 Task: Create a section Lightning Lances and in the section, add a milestone Network Compliance in the project Brighten
Action: Mouse moved to (221, 383)
Screenshot: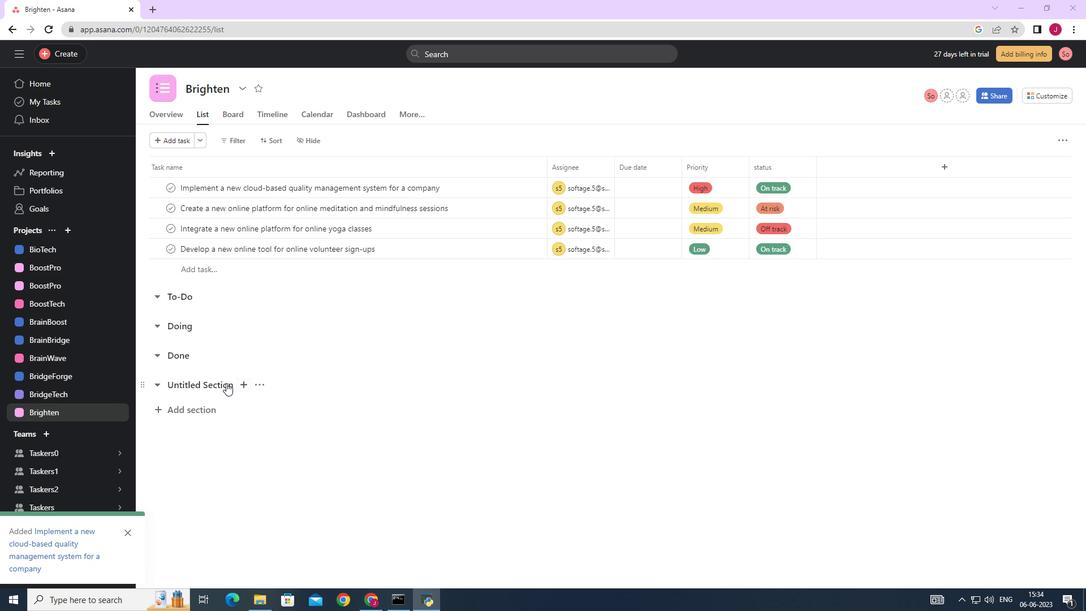 
Action: Mouse pressed left at (221, 383)
Screenshot: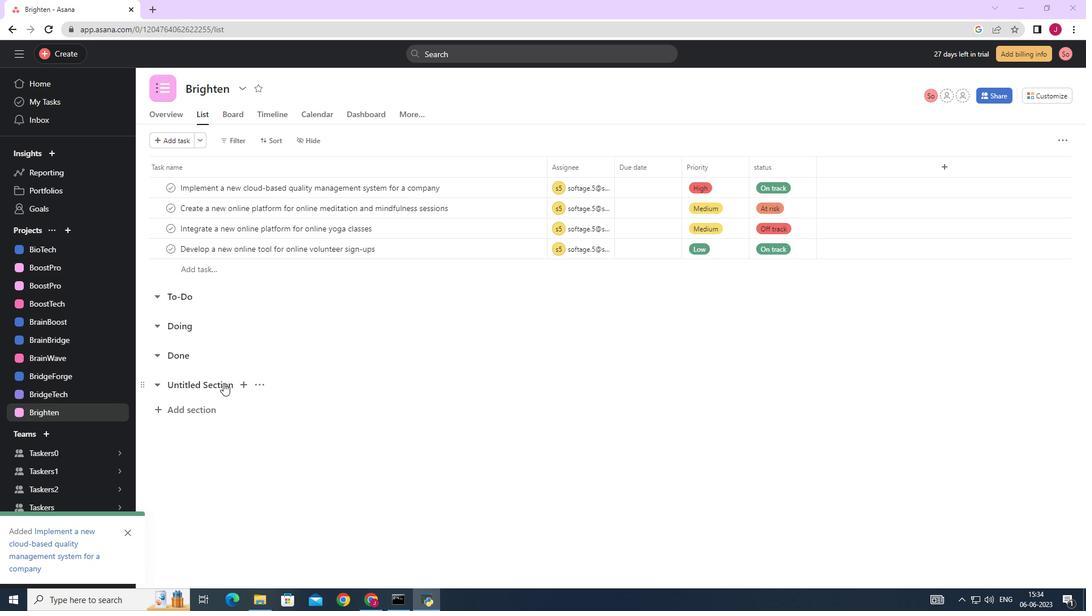 
Action: Key pressed <Key.backspace><Key.backspace><Key.backspace><Key.backspace><Key.backspace><Key.backspace><Key.backspace><Key.backspace><Key.backspace><Key.backspace><Key.backspace><Key.backspace><Key.backspace><Key.backspace><Key.backspace><Key.backspace><Key.backspace><Key.backspace><Key.backspace><Key.caps_lock>L<Key.caps_lock>ightning<Key.space><Key.caps_lock>L<Key.caps_lock>ances<Key.space><Key.enter><Key.caps_lock>N<Key.caps_lock>etwork<Key.space><Key.caps_lock>C<Key.caps_lock>ompliance
Screenshot: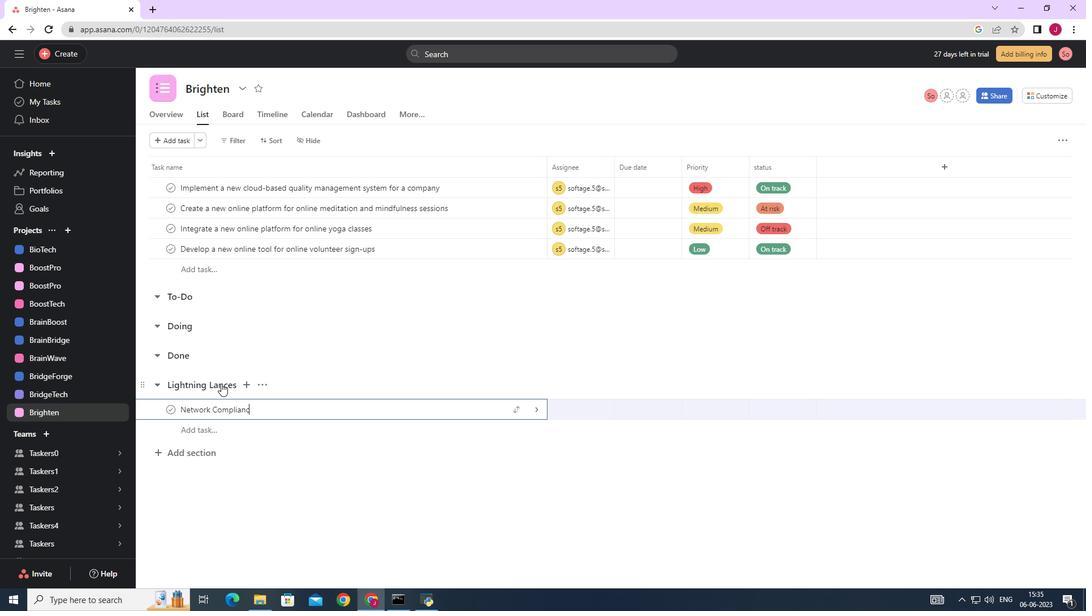 
Action: Mouse moved to (539, 412)
Screenshot: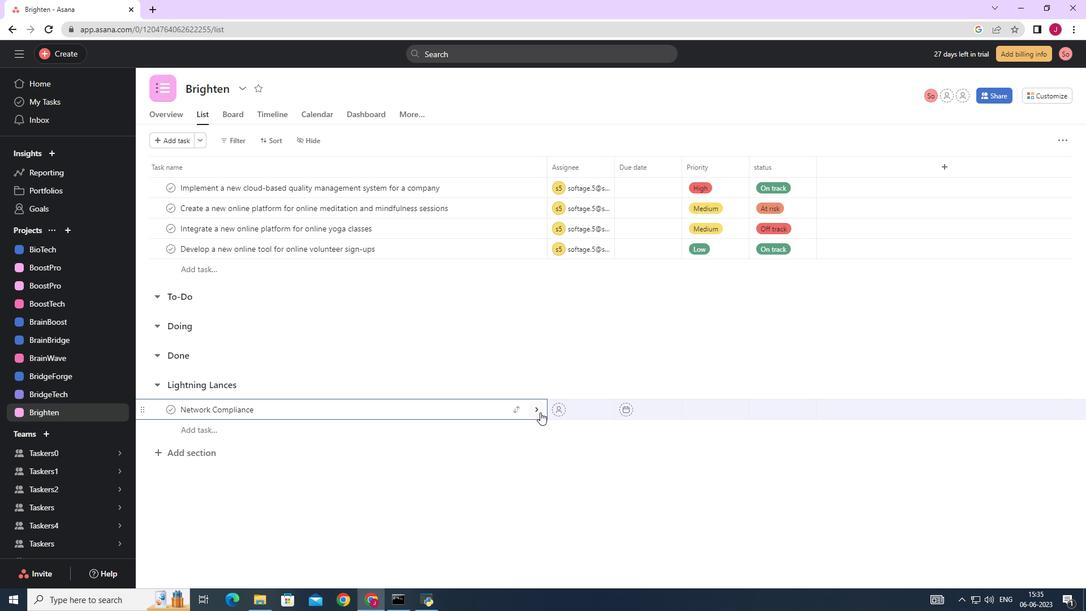 
Action: Mouse pressed left at (539, 412)
Screenshot: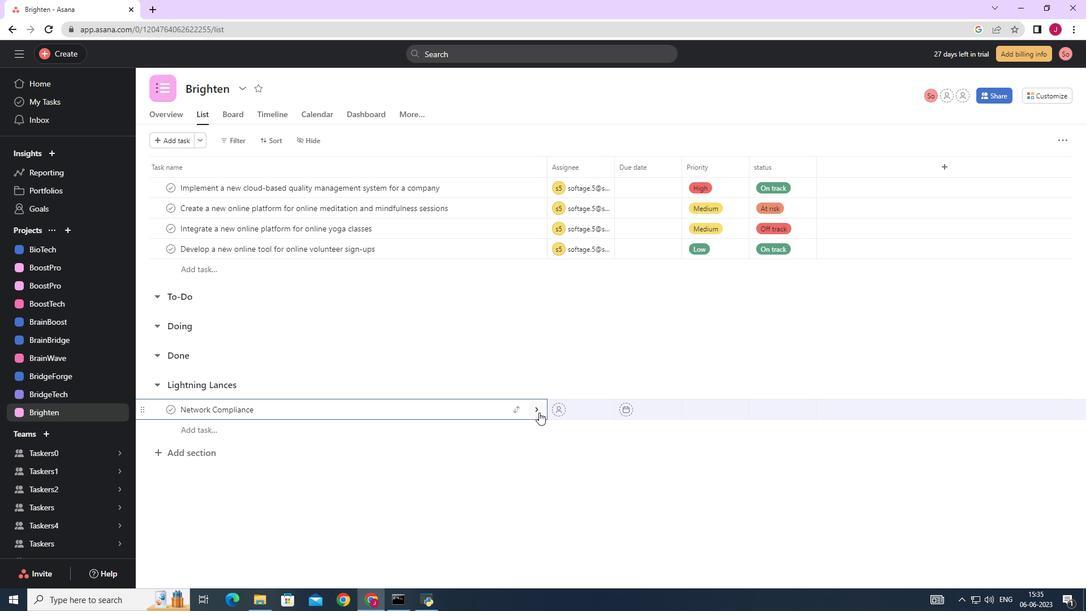 
Action: Mouse moved to (1039, 142)
Screenshot: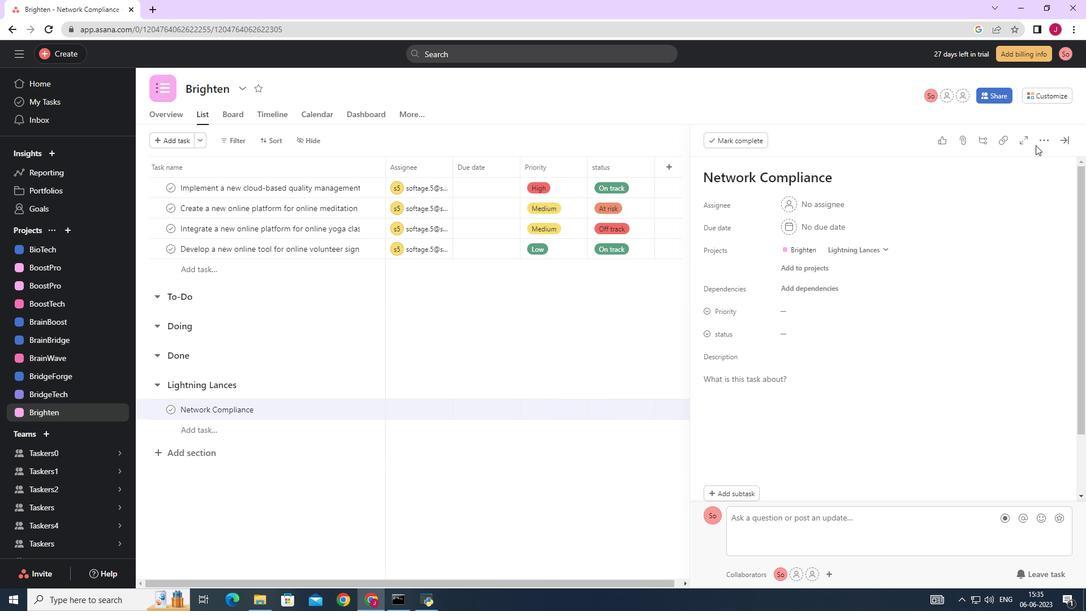 
Action: Mouse pressed left at (1039, 142)
Screenshot: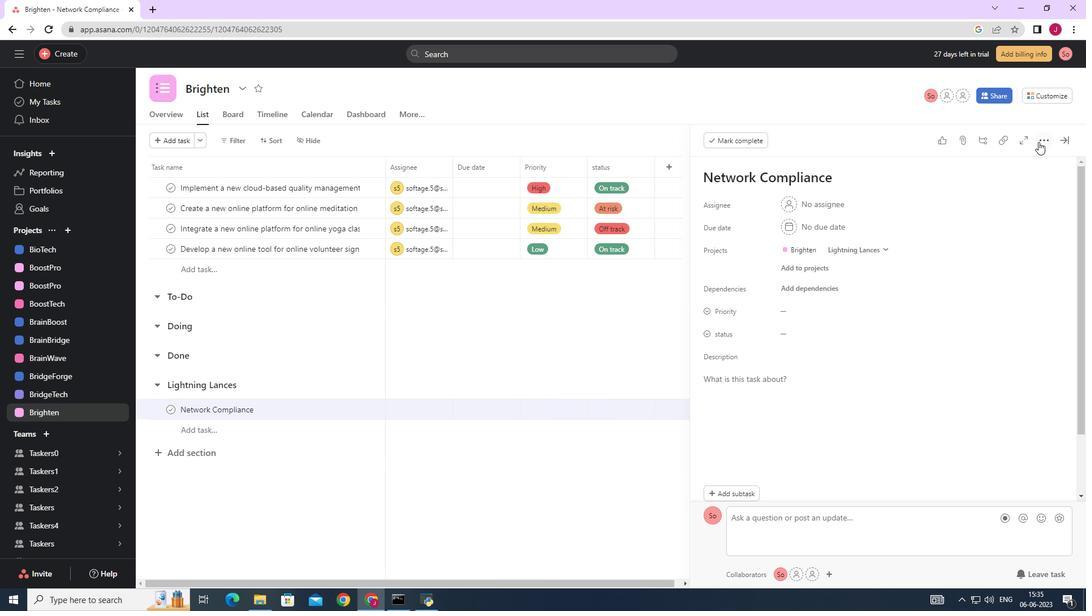 
Action: Mouse moved to (944, 182)
Screenshot: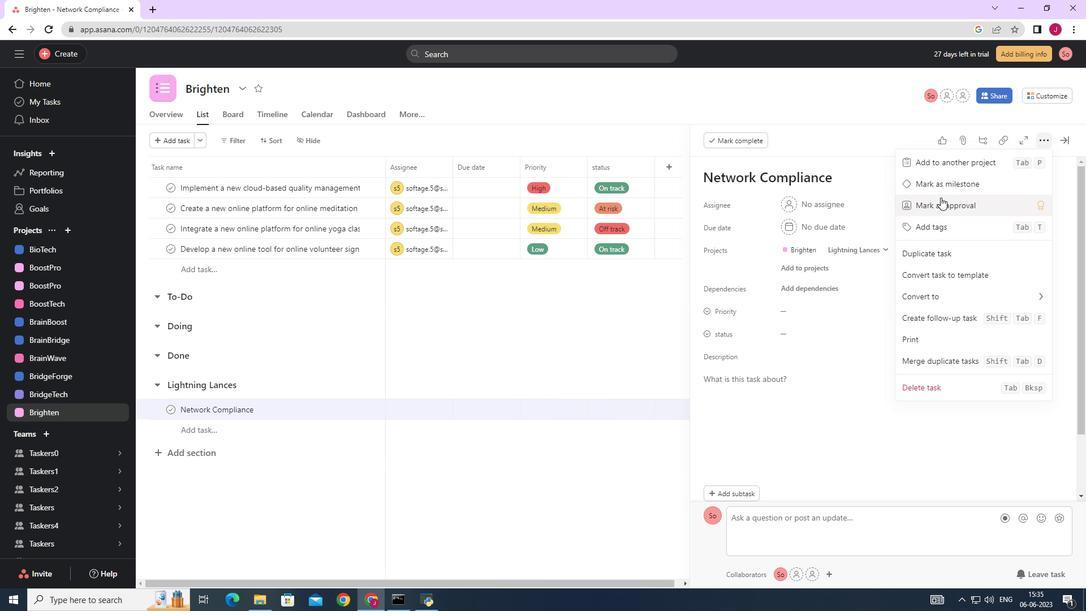 
Action: Mouse pressed left at (944, 182)
Screenshot: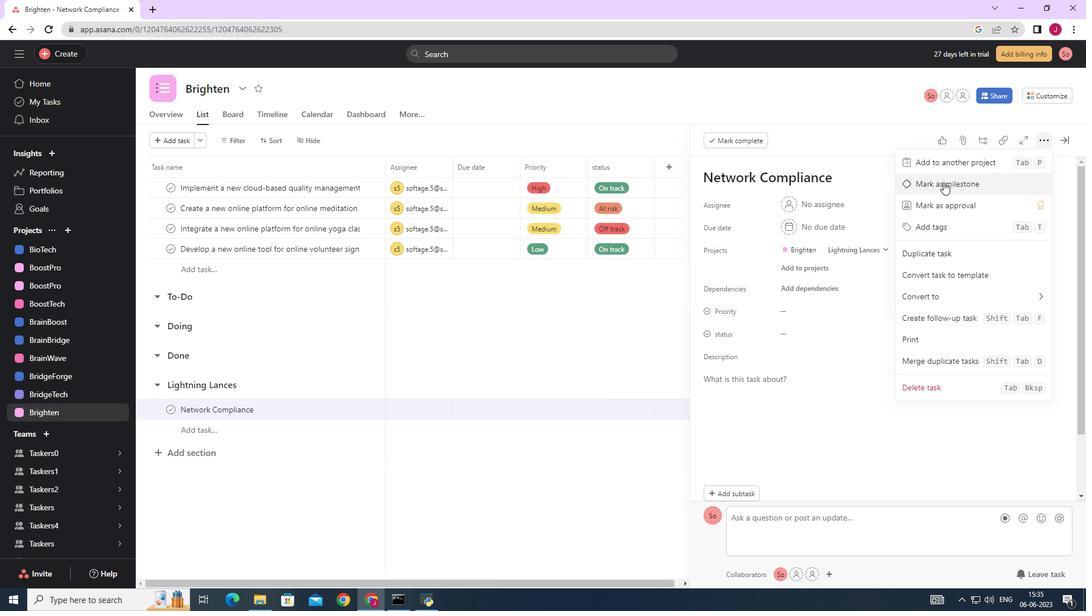 
Action: Mouse moved to (1066, 138)
Screenshot: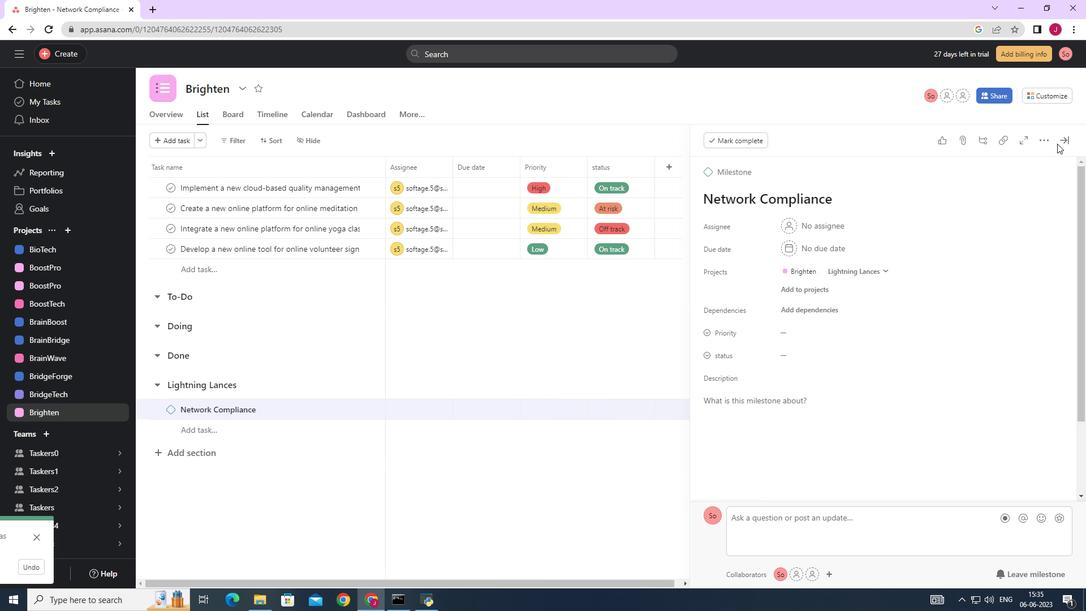 
Action: Mouse pressed left at (1066, 138)
Screenshot: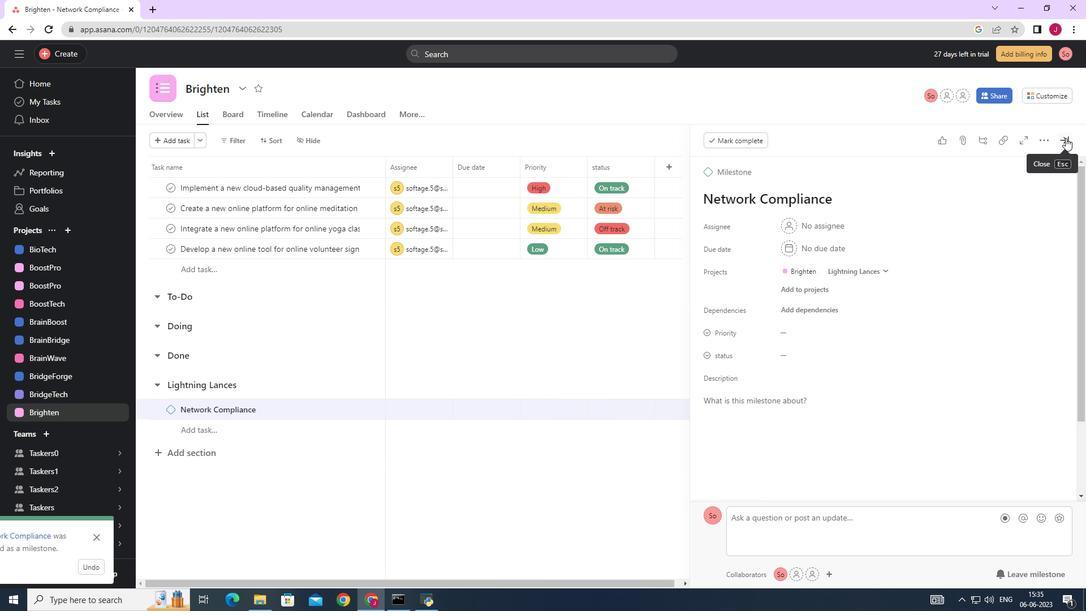 
Action: Mouse moved to (1005, 162)
Screenshot: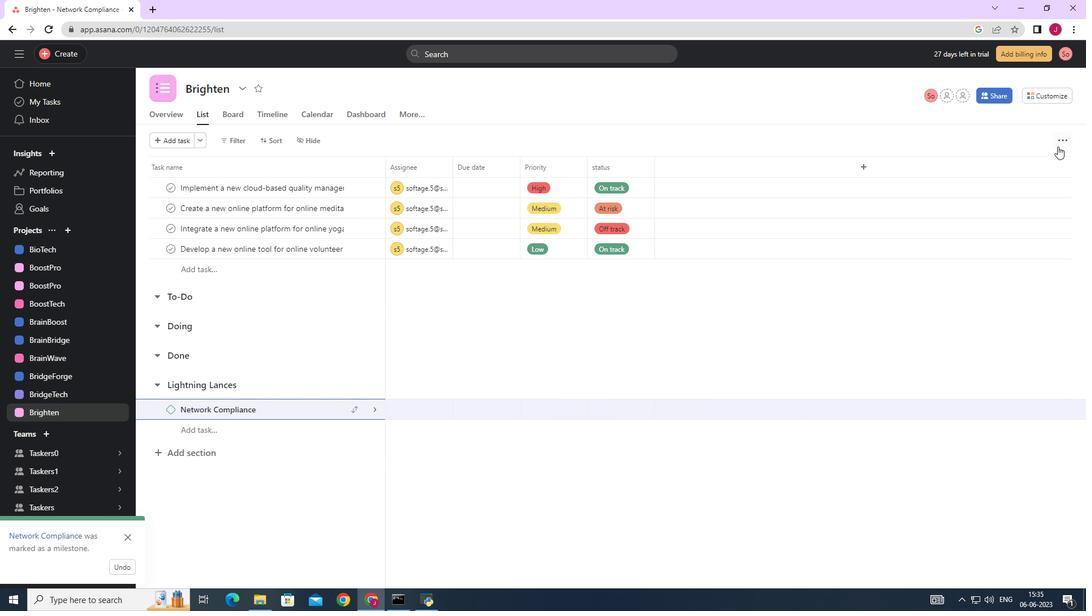 
